 Task: Create List Target Audience in Board Sales Performance Metrics to Workspace Change Management Consulting. Create List Customer Personas in Board Public Affairs Campaign Management to Workspace Change Management Consulting. Create List Content Marketing in Board Product User Experience Testing and Optimization to Workspace Change Management Consulting
Action: Mouse moved to (620, 159)
Screenshot: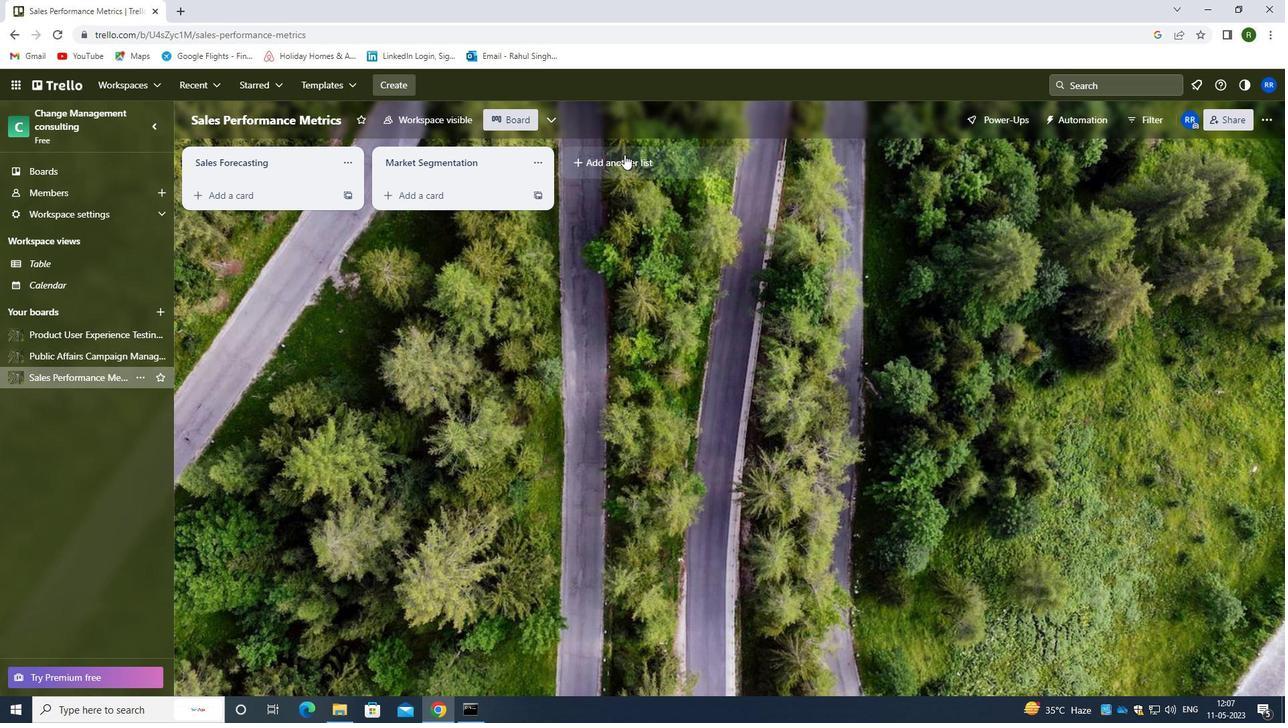
Action: Mouse pressed left at (620, 159)
Screenshot: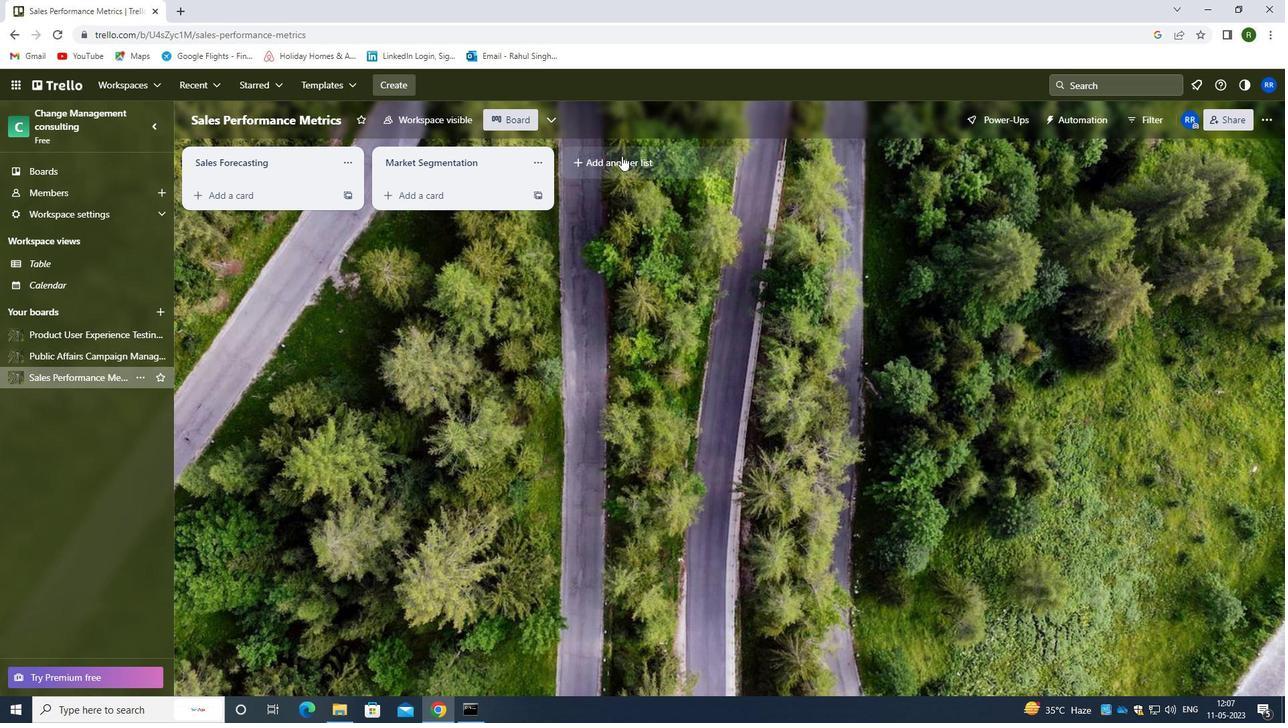 
Action: Mouse moved to (611, 162)
Screenshot: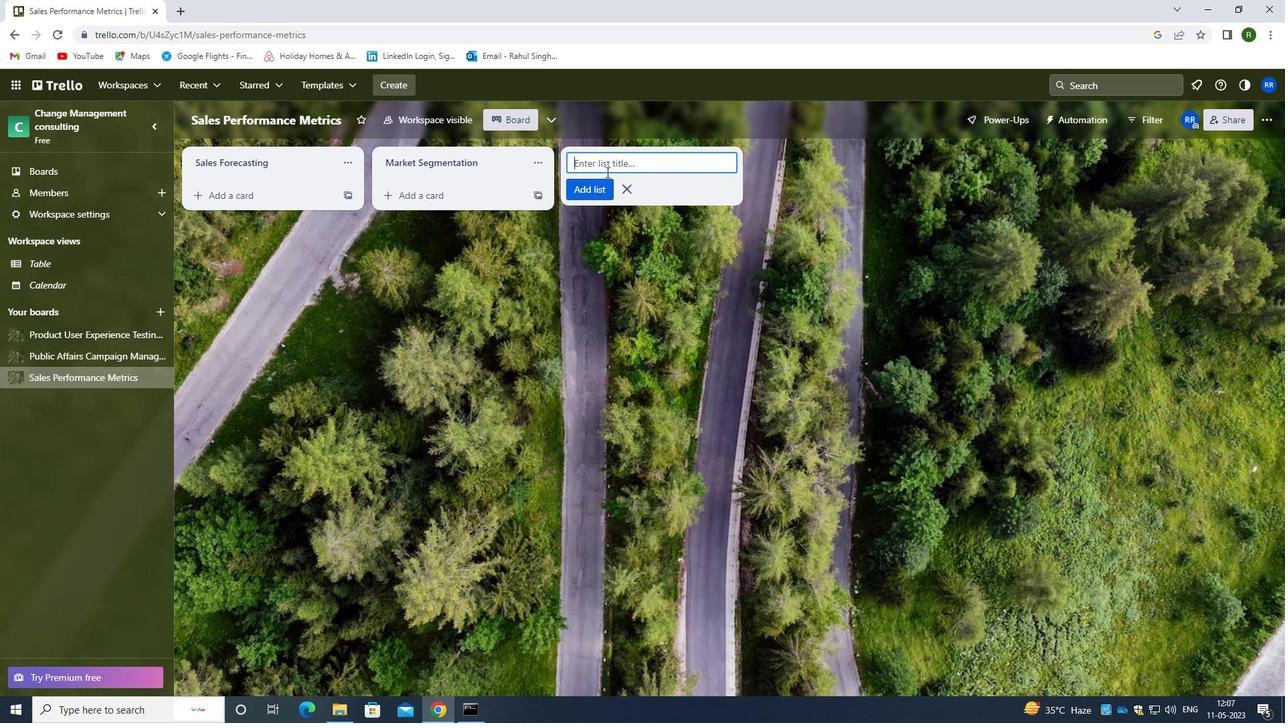 
Action: Mouse pressed left at (611, 162)
Screenshot: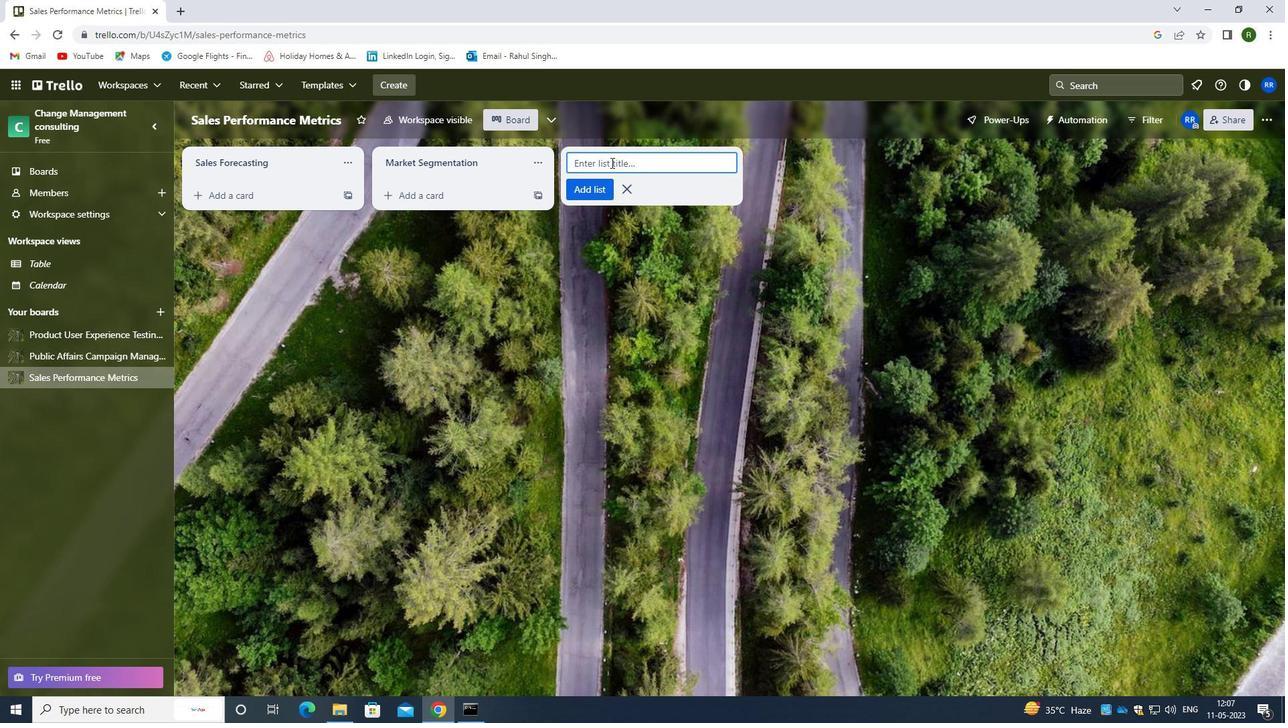 
Action: Mouse moved to (610, 160)
Screenshot: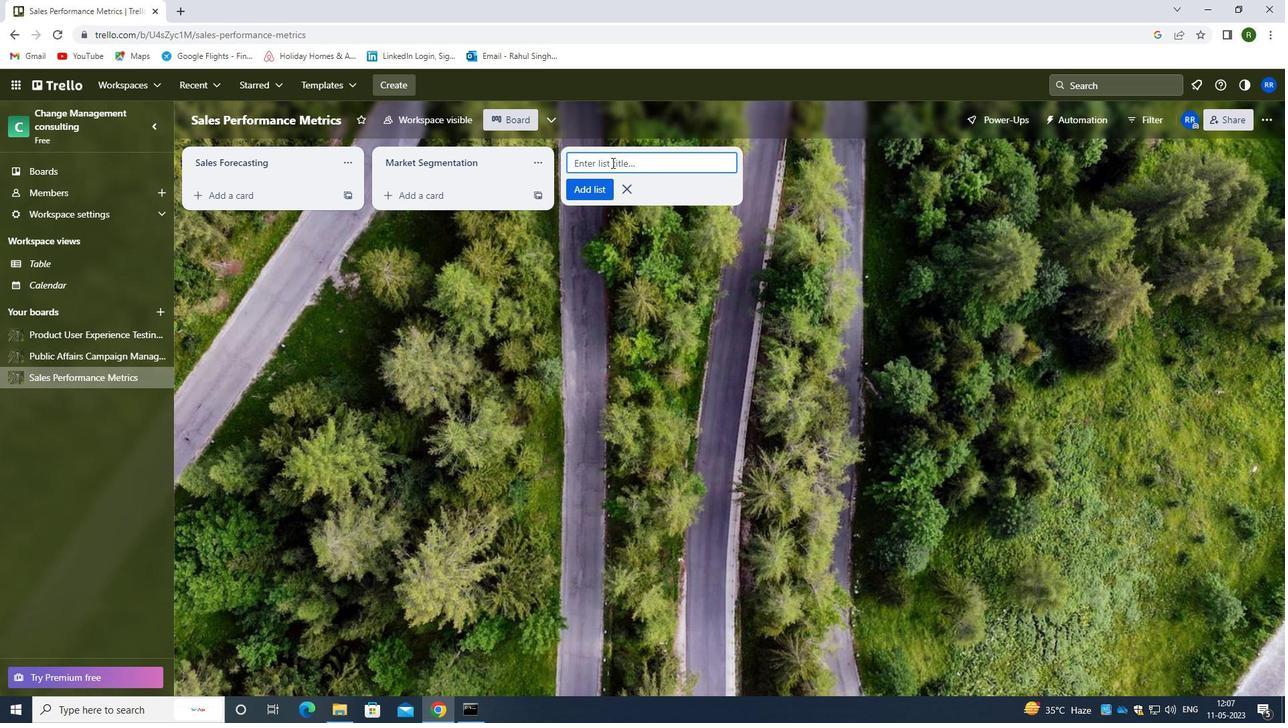 
Action: Key pressed <Key.caps_lock>t<Key.caps_lock>arget<Key.space><Key.caps_lock>a<Key.caps_lock>Udience
Screenshot: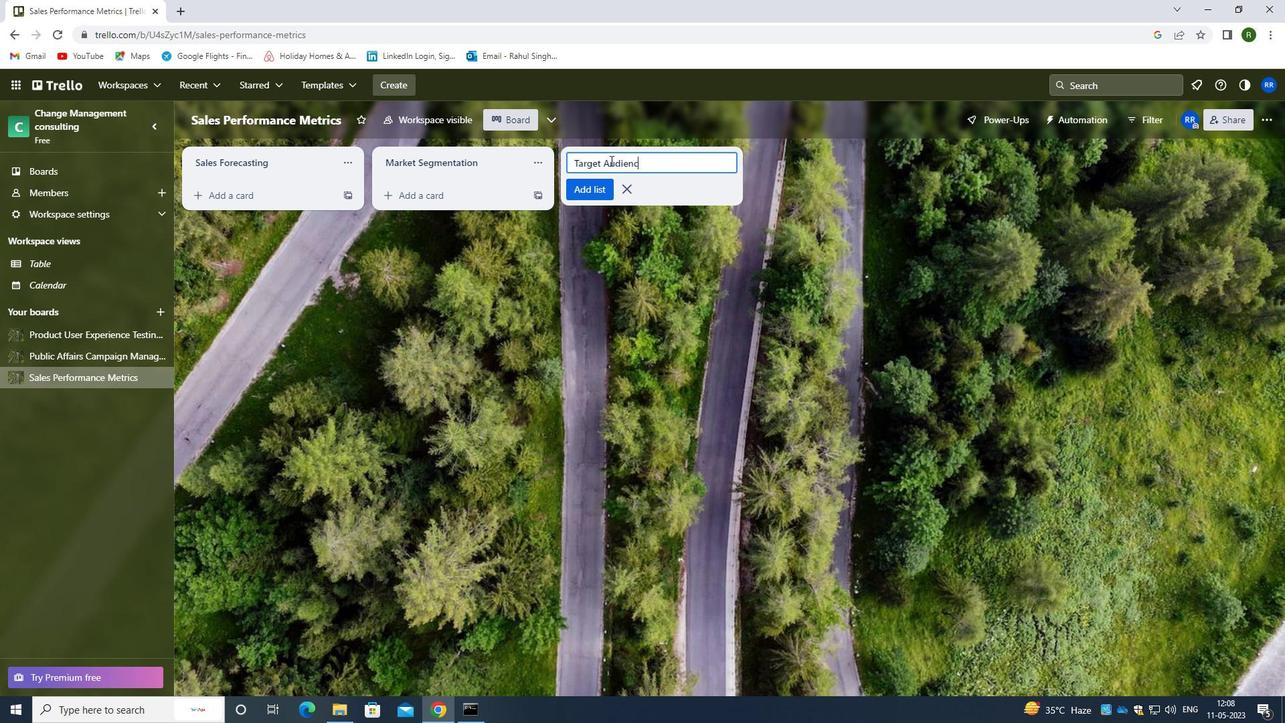 
Action: Mouse moved to (598, 188)
Screenshot: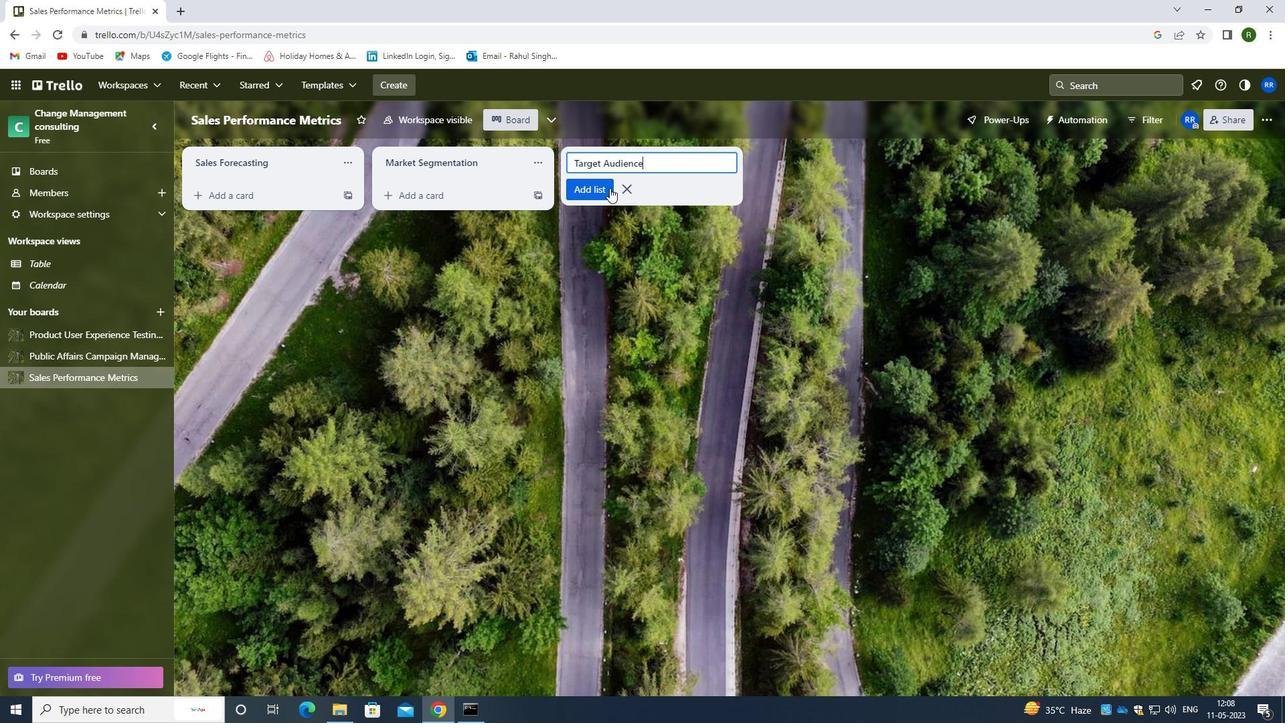 
Action: Mouse pressed left at (598, 188)
Screenshot: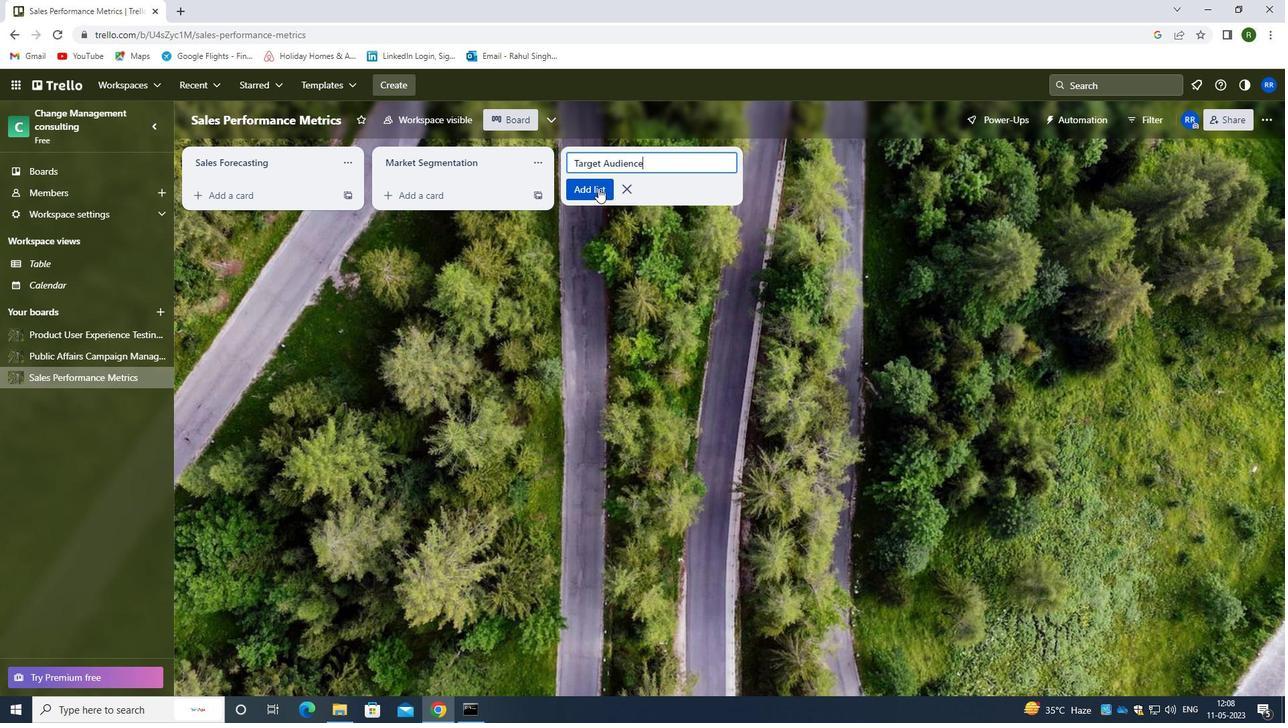 
Action: Mouse moved to (64, 358)
Screenshot: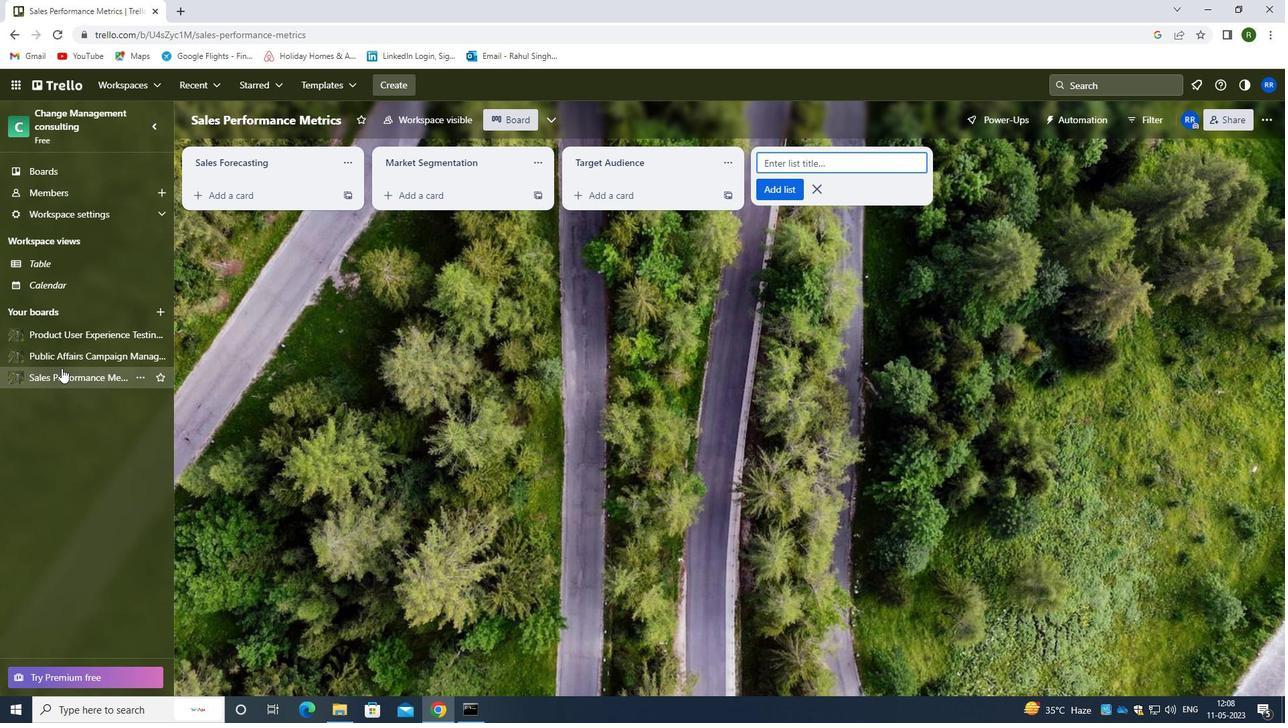 
Action: Mouse pressed left at (64, 358)
Screenshot: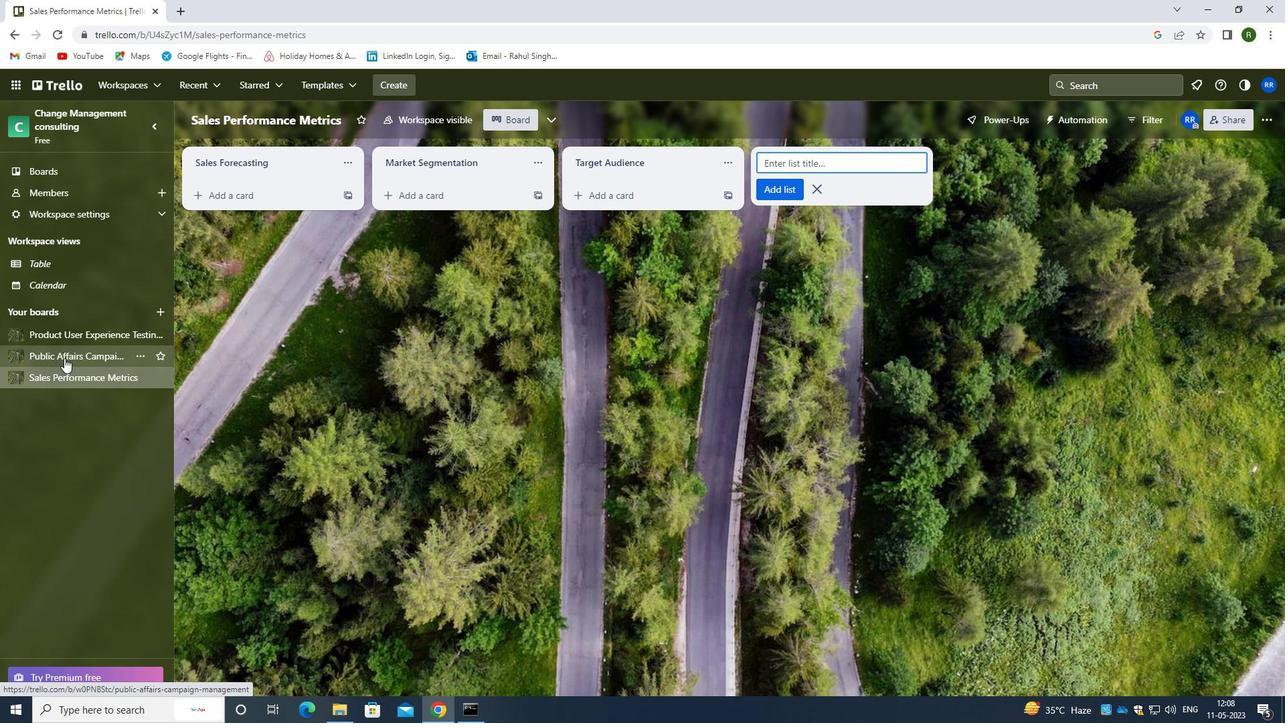
Action: Mouse moved to (597, 166)
Screenshot: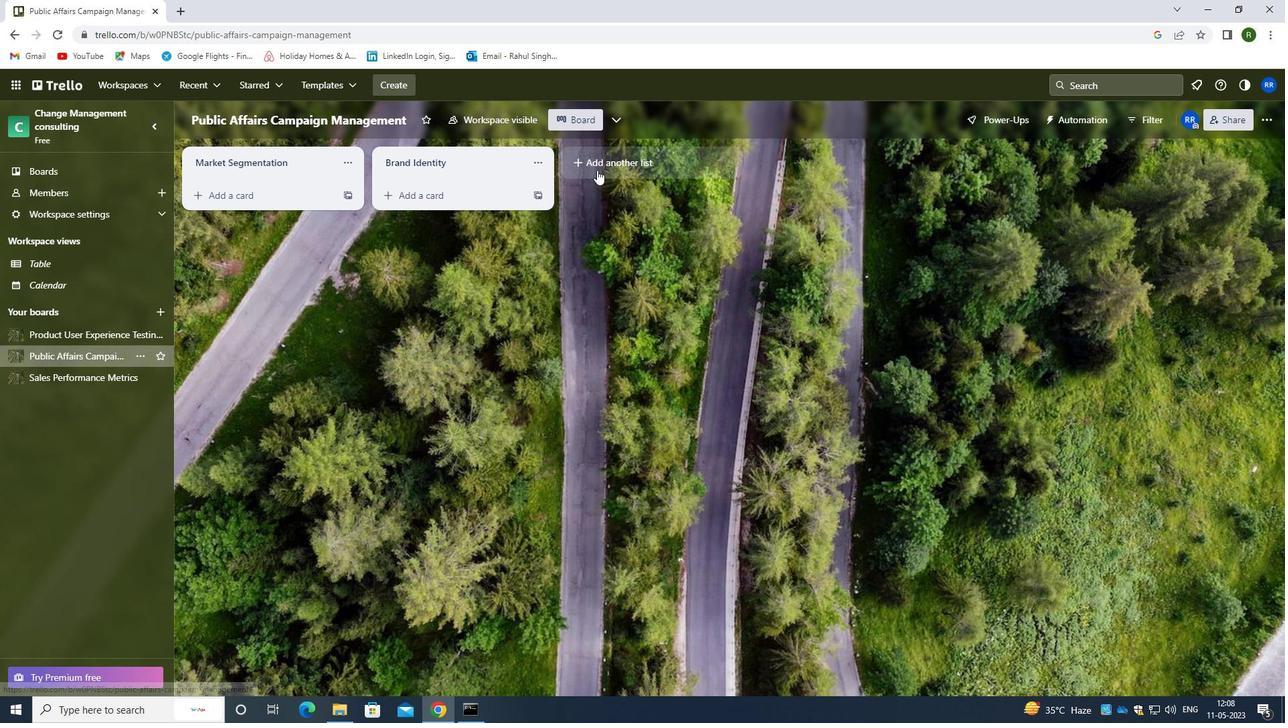 
Action: Mouse pressed left at (597, 166)
Screenshot: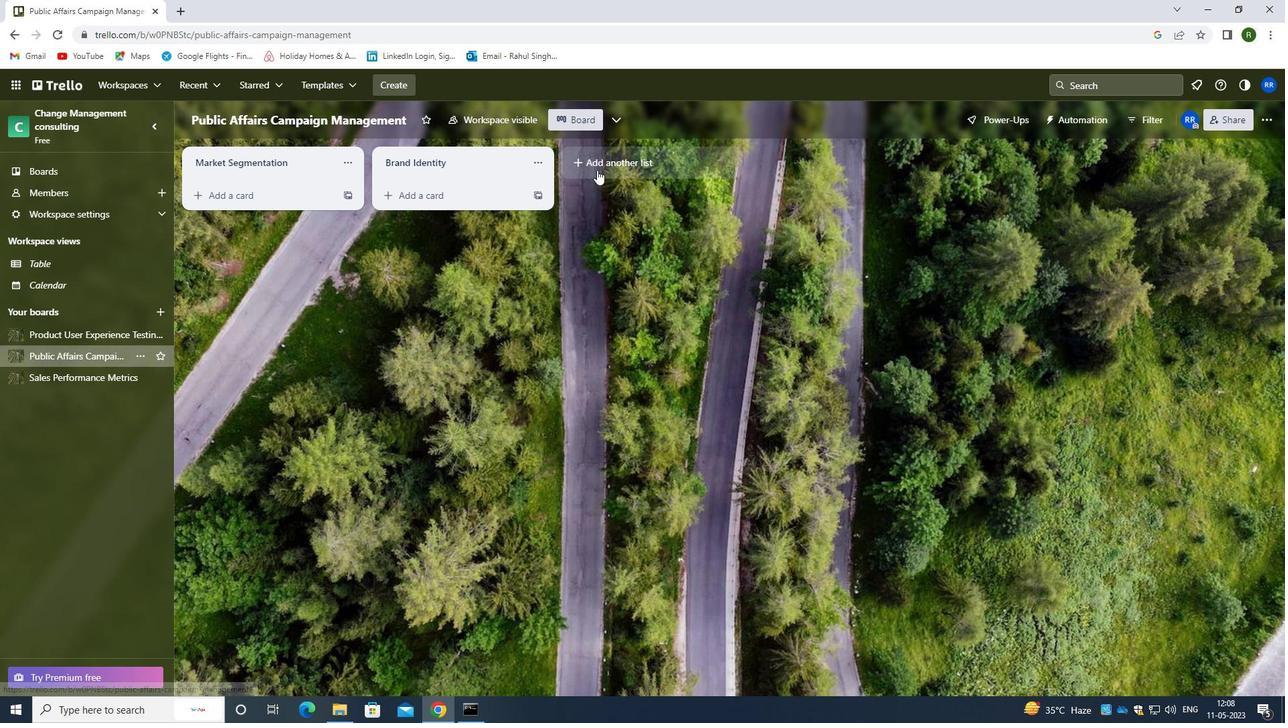 
Action: Mouse moved to (596, 162)
Screenshot: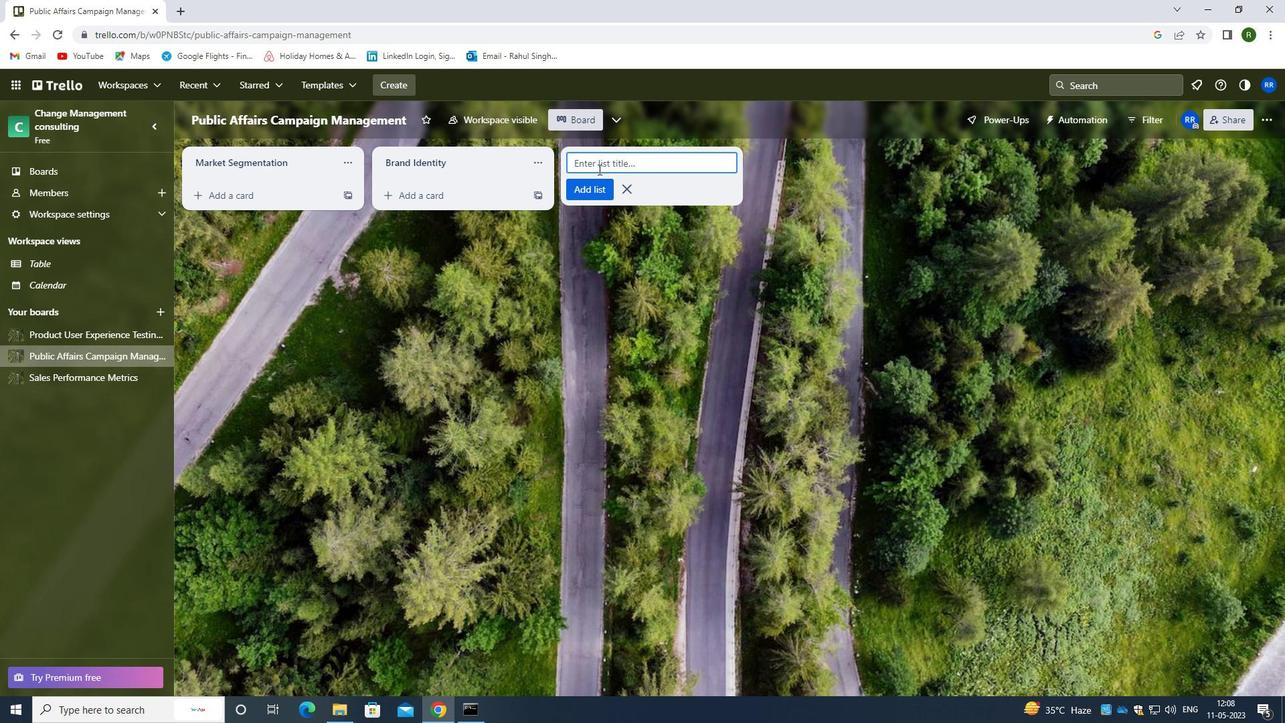 
Action: Mouse pressed left at (596, 162)
Screenshot: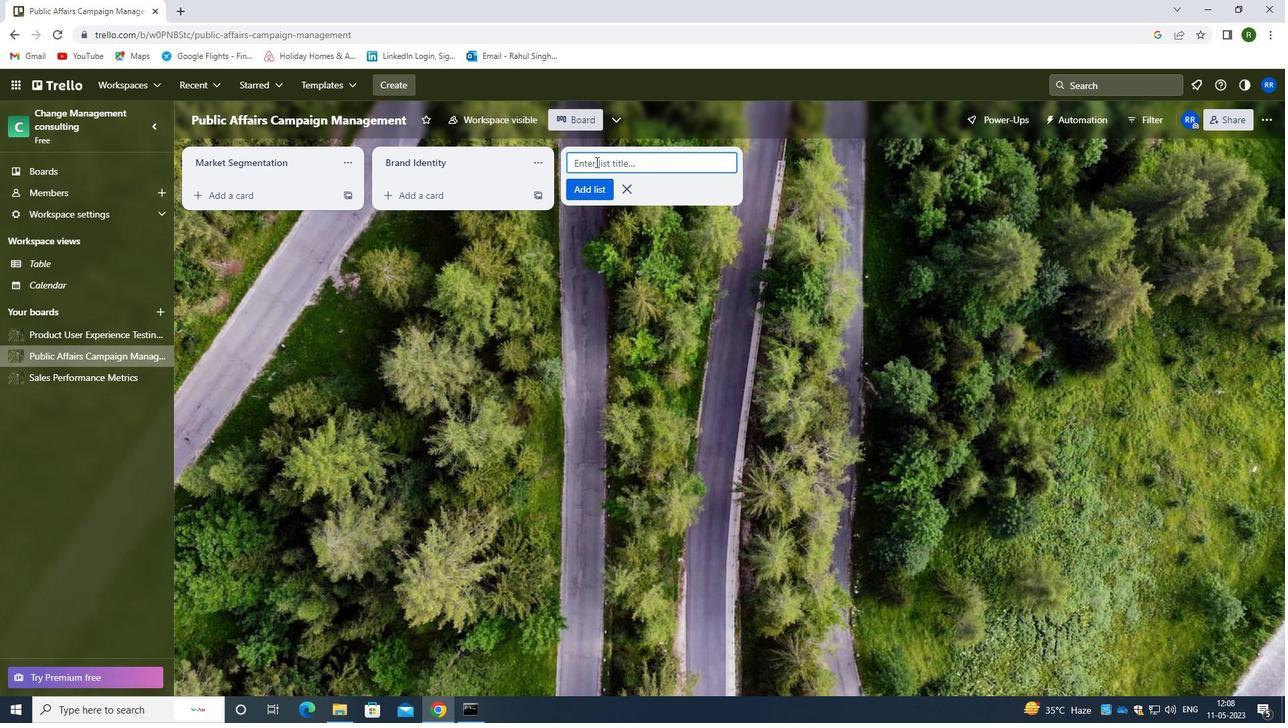 
Action: Mouse moved to (596, 161)
Screenshot: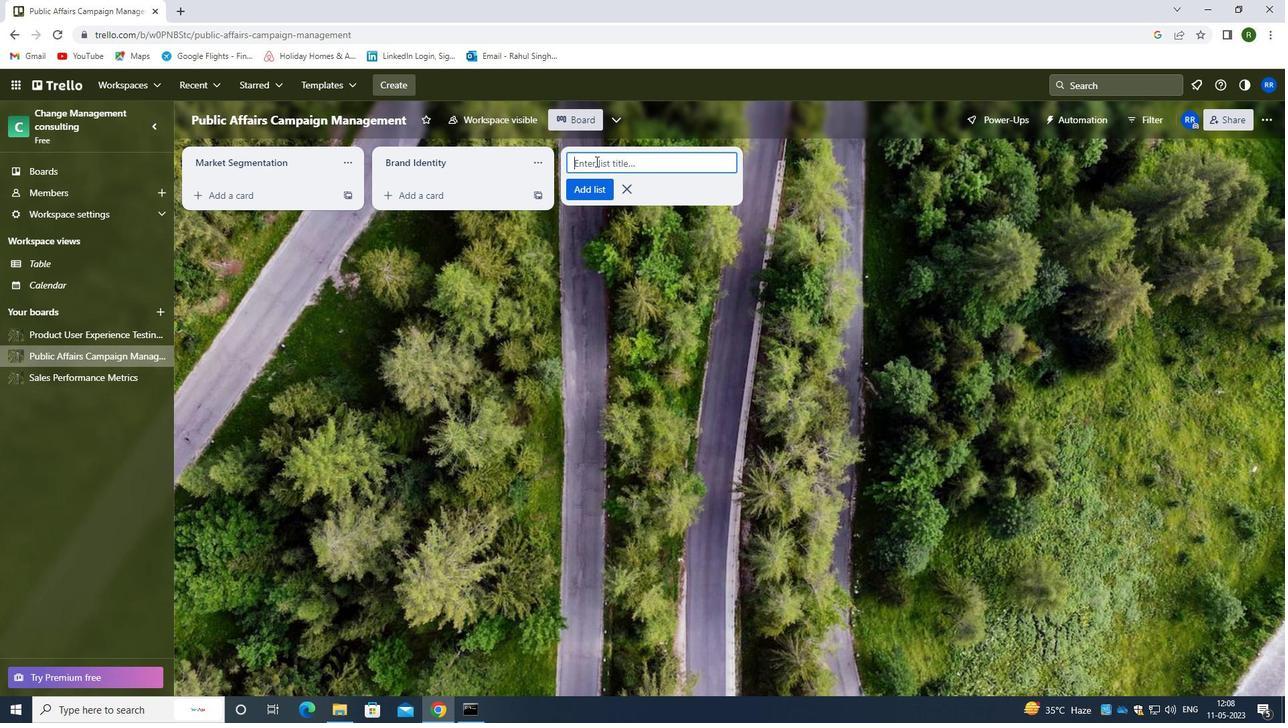
Action: Key pressed <Key.caps_lock>c<Key.caps_lock>ustomer<Key.space><Key.caps_lock>P<Key.caps_lock>es<Key.backspace>rsons
Screenshot: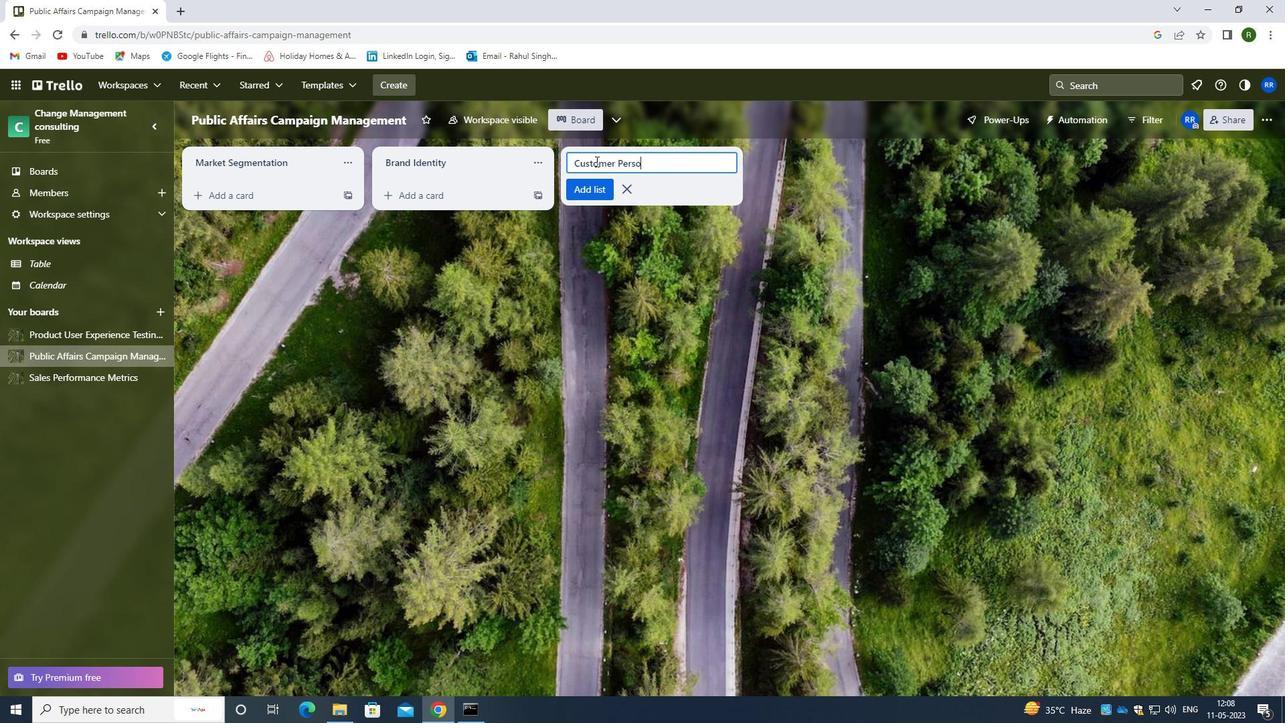 
Action: Mouse moved to (588, 186)
Screenshot: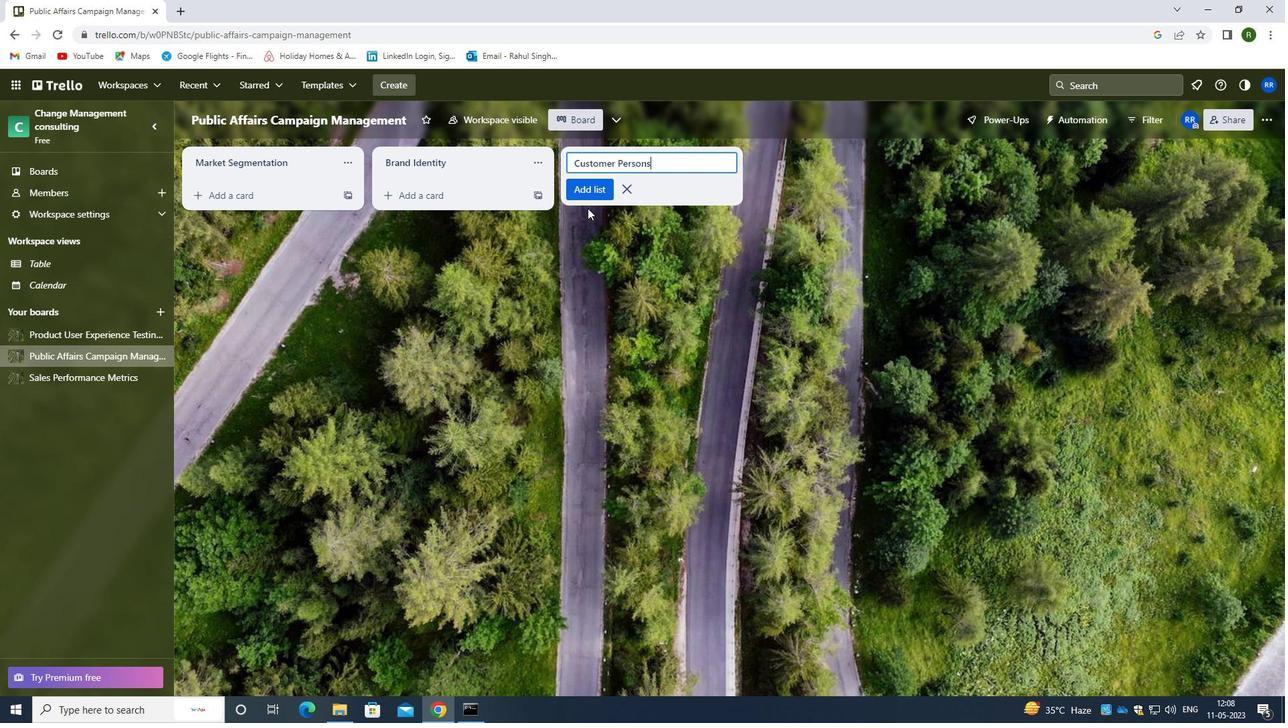 
Action: Mouse pressed left at (588, 186)
Screenshot: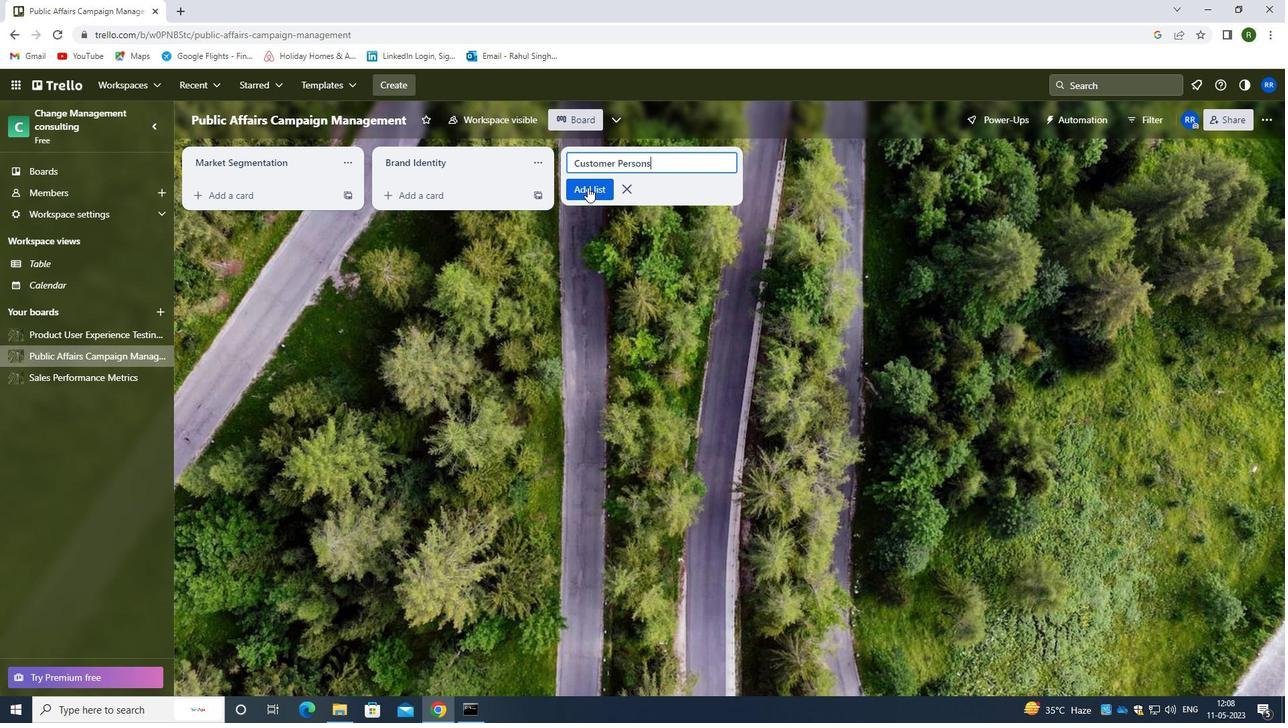 
Action: Mouse moved to (66, 332)
Screenshot: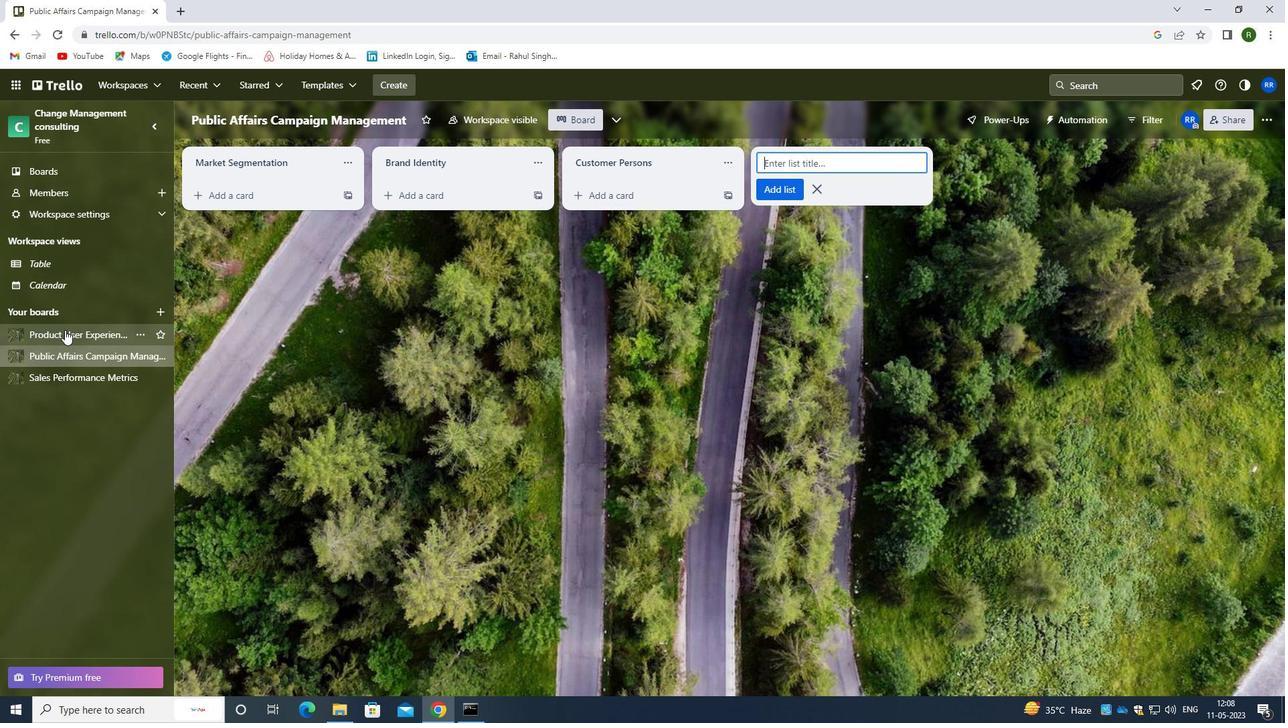 
Action: Mouse pressed left at (66, 332)
Screenshot: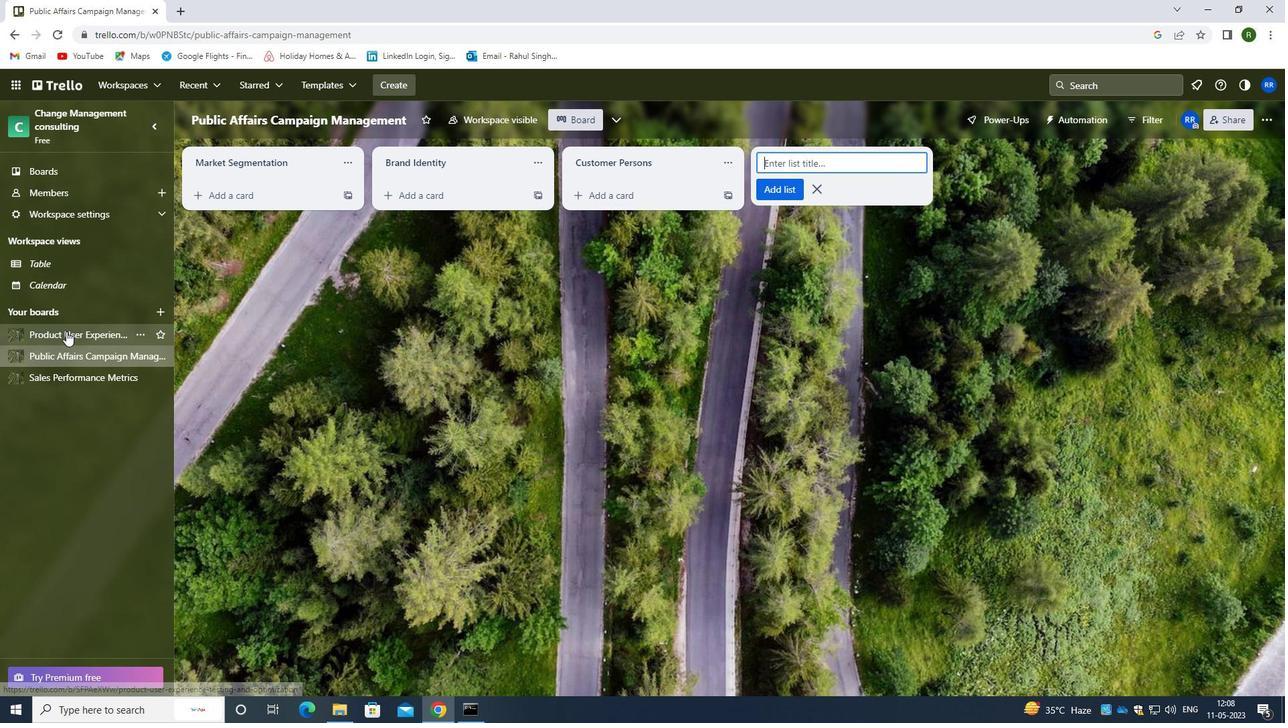 
Action: Mouse moved to (611, 160)
Screenshot: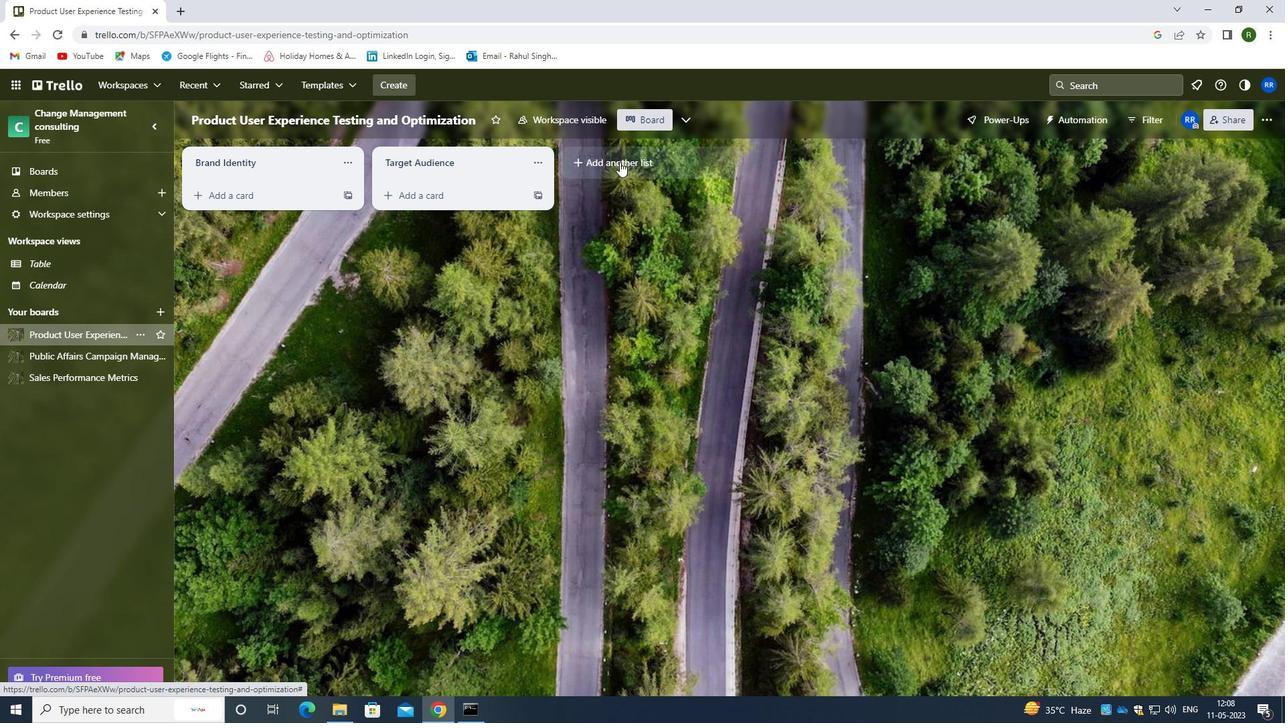 
Action: Mouse pressed left at (611, 160)
Screenshot: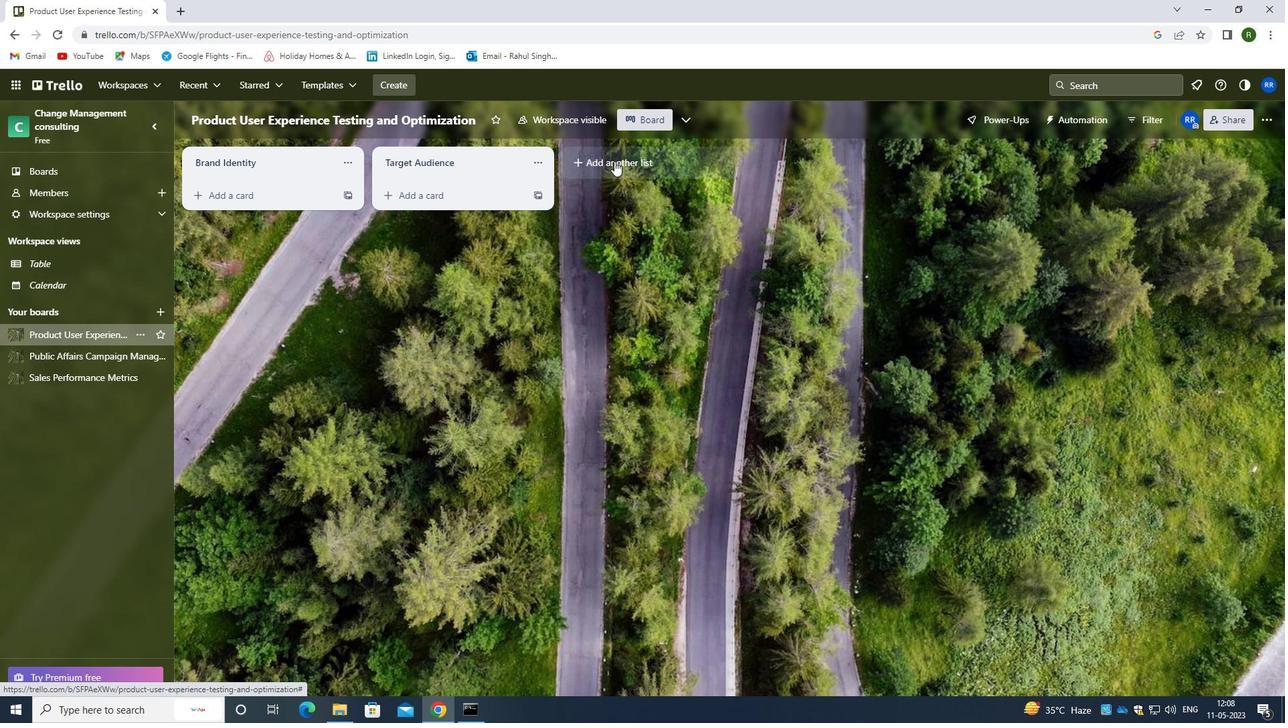
Action: Mouse moved to (609, 162)
Screenshot: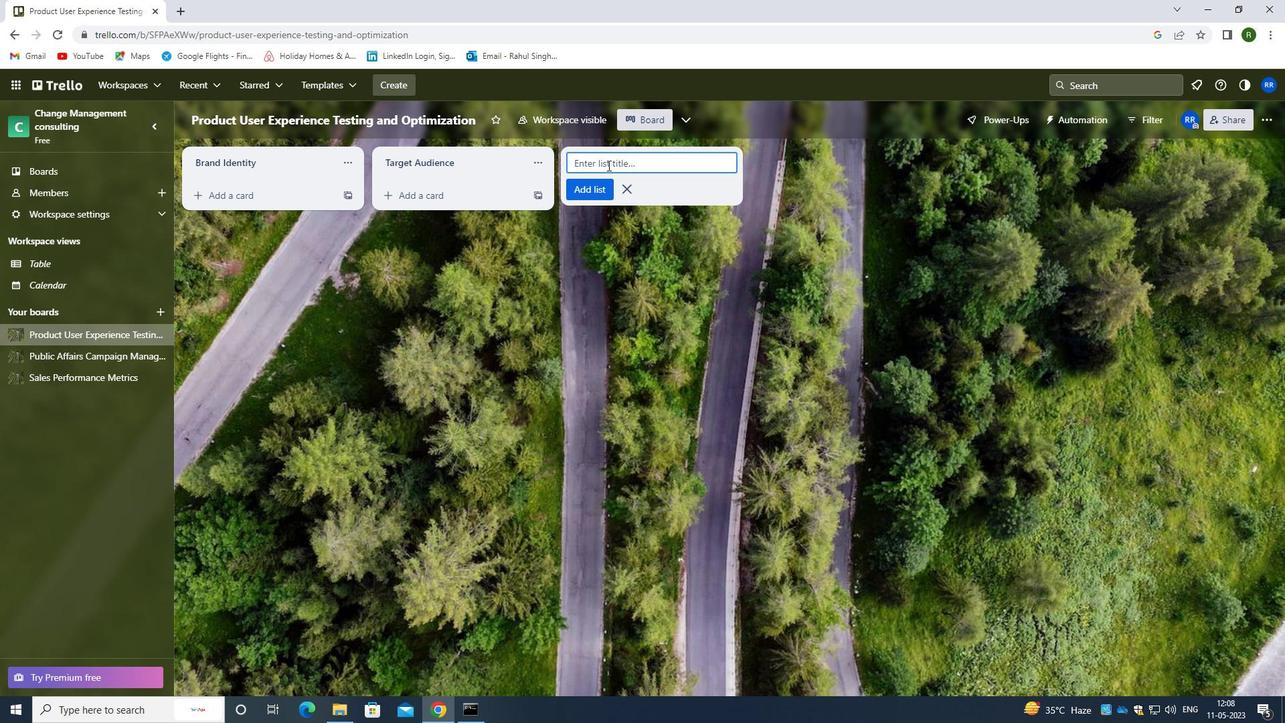 
Action: Mouse pressed left at (609, 162)
Screenshot: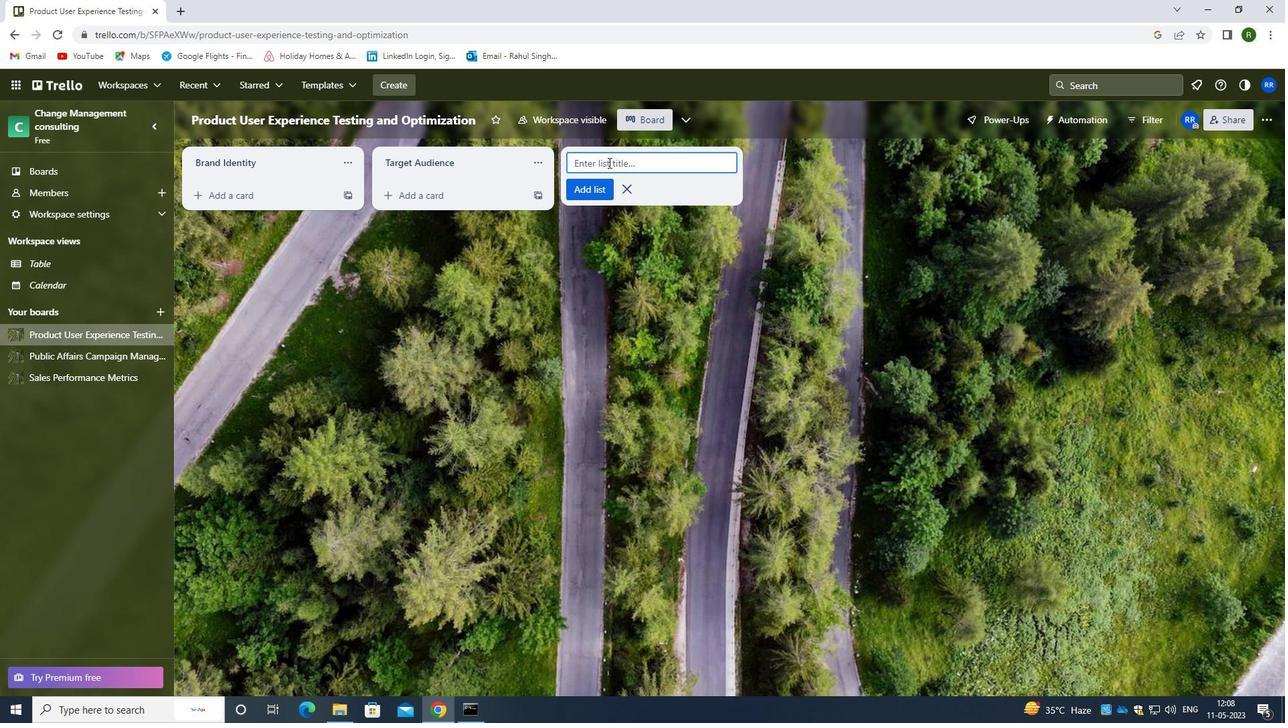 
Action: Mouse moved to (576, 142)
Screenshot: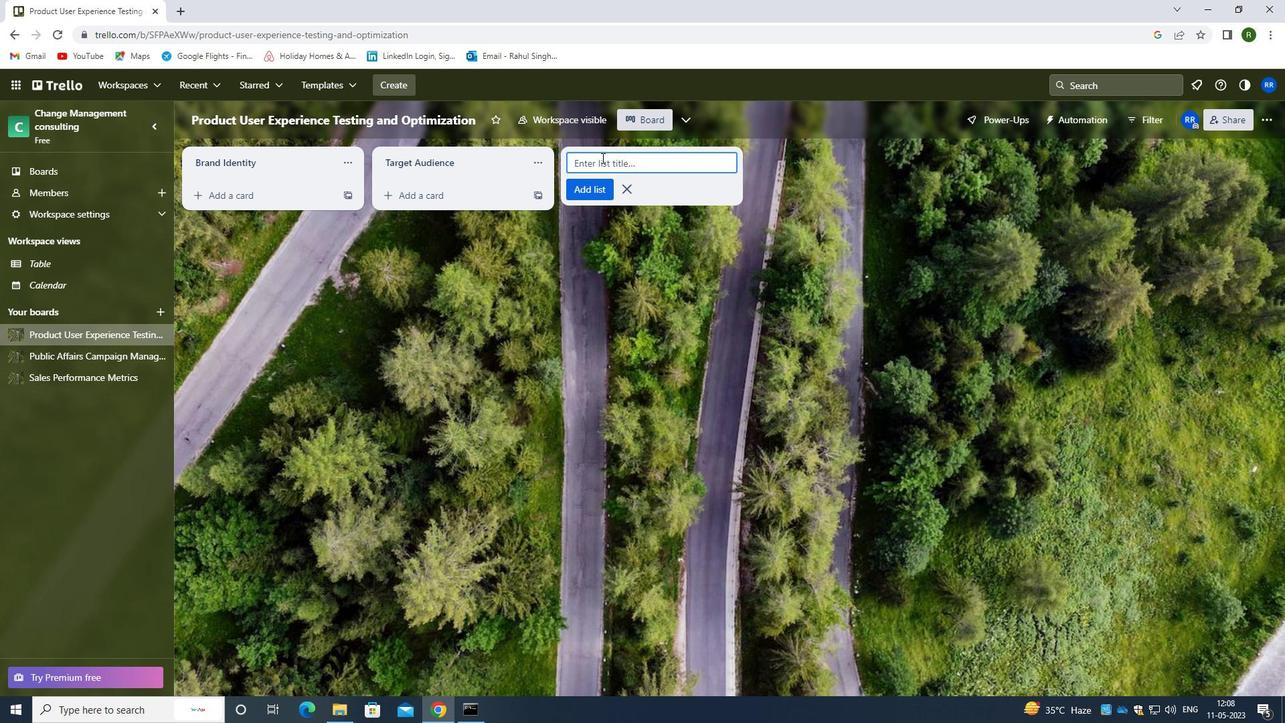 
Action: Key pressed <Key.caps_lock>c<Key.caps_lock>ontent<Key.space><Key.caps_lock>M<Key.caps_lock>arketing<Key.space>
Screenshot: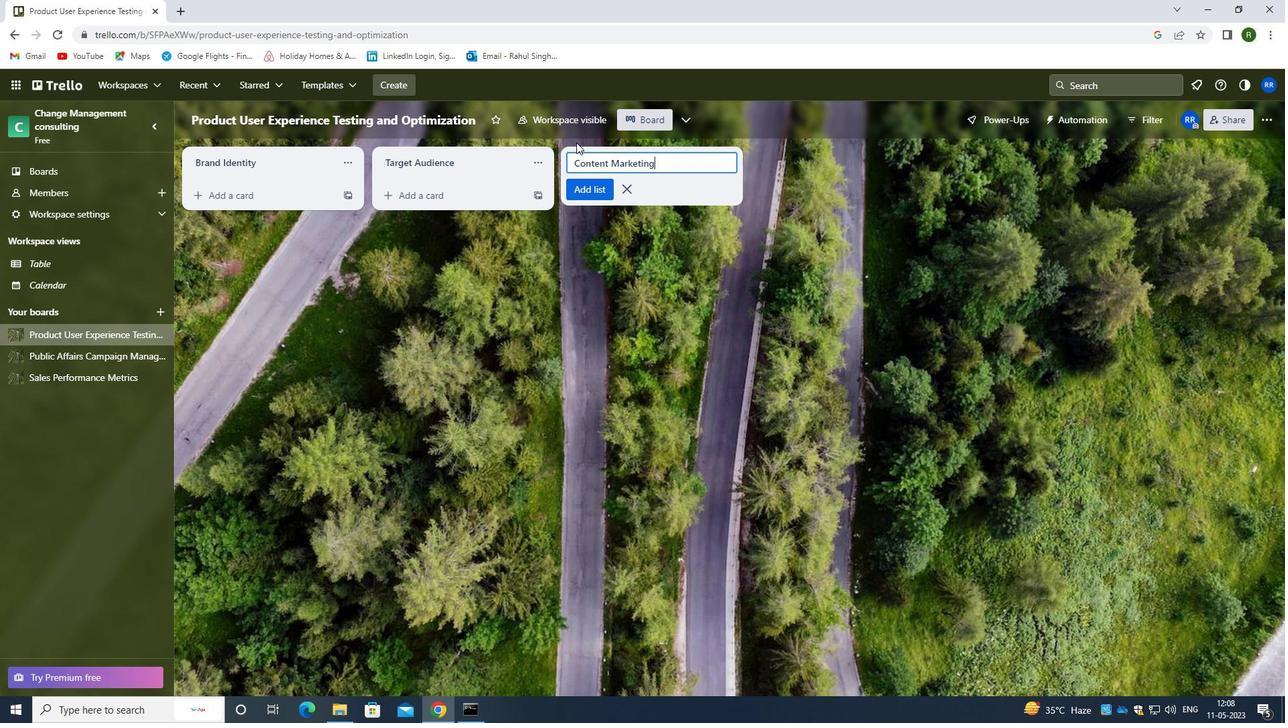 
Action: Mouse moved to (591, 194)
Screenshot: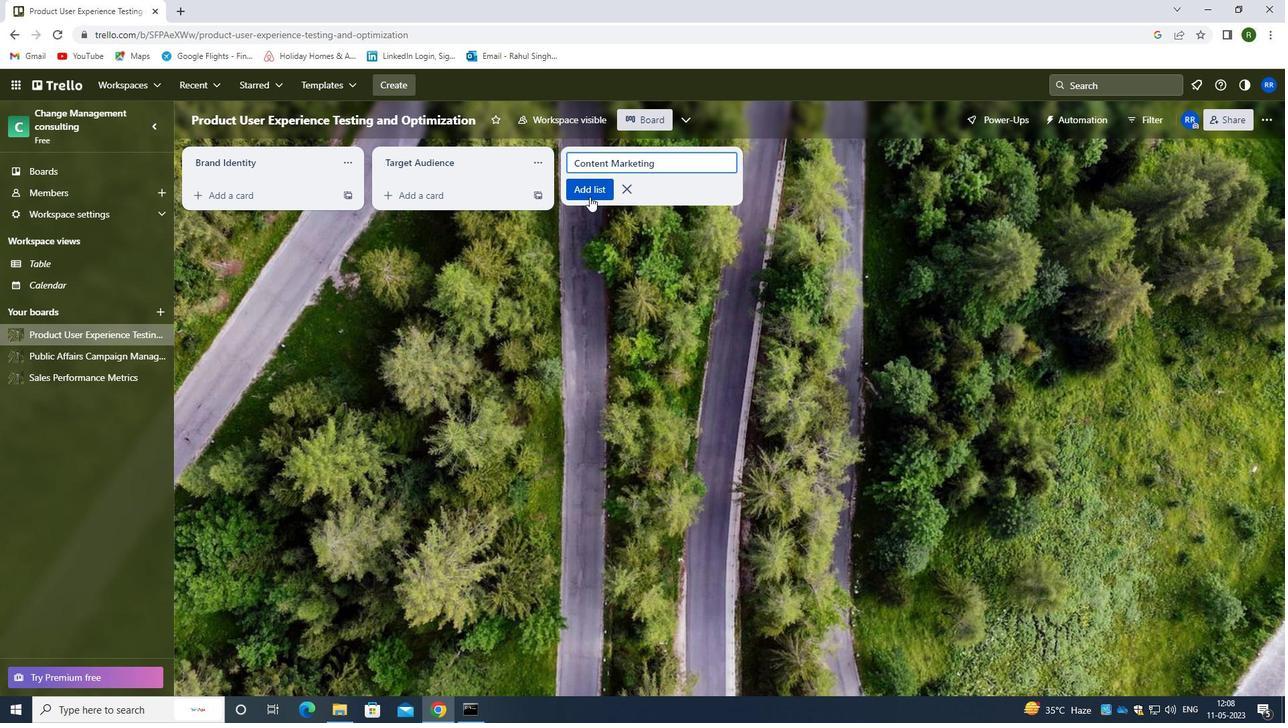 
Action: Mouse pressed left at (591, 194)
Screenshot: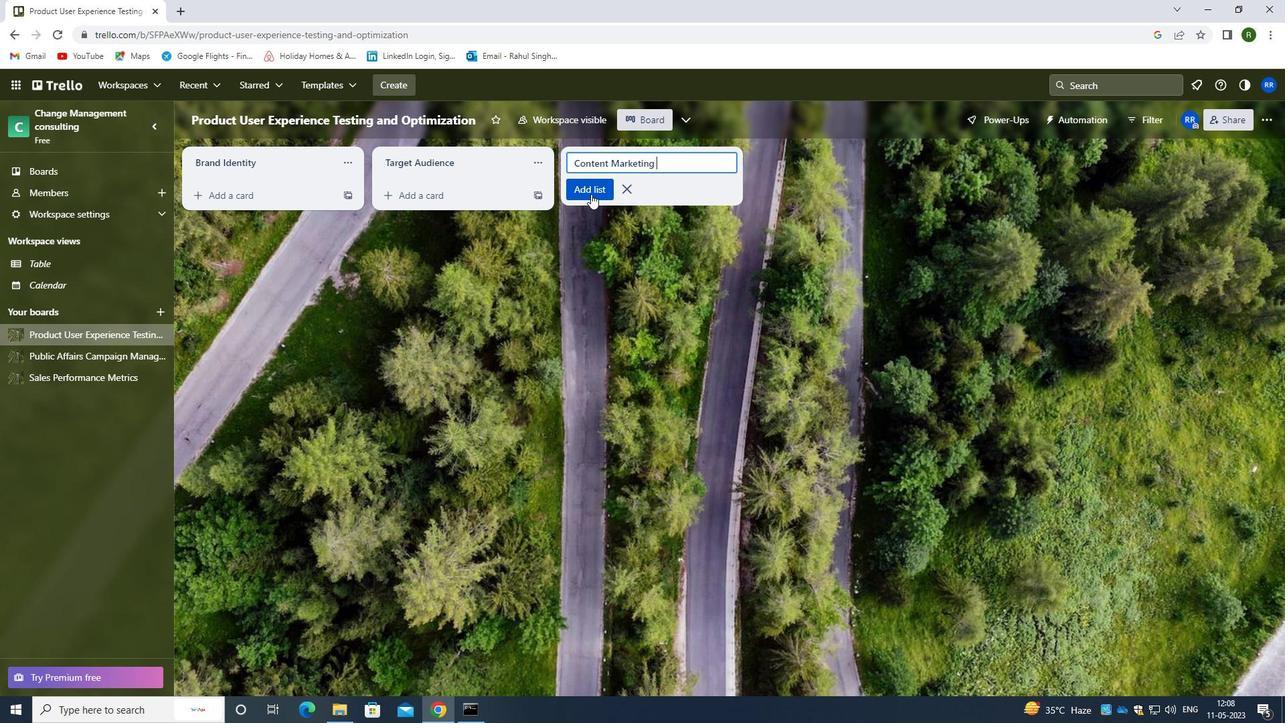 
Action: Mouse moved to (599, 265)
Screenshot: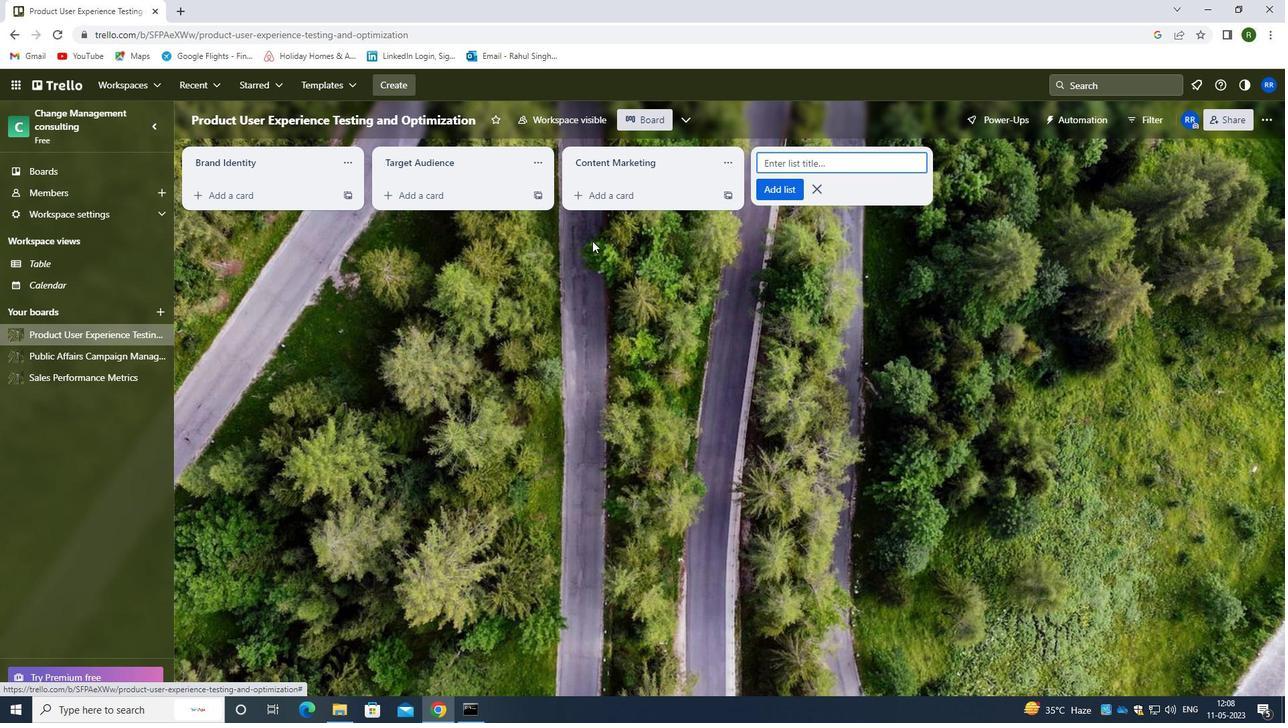 
Action: Mouse pressed left at (599, 265)
Screenshot: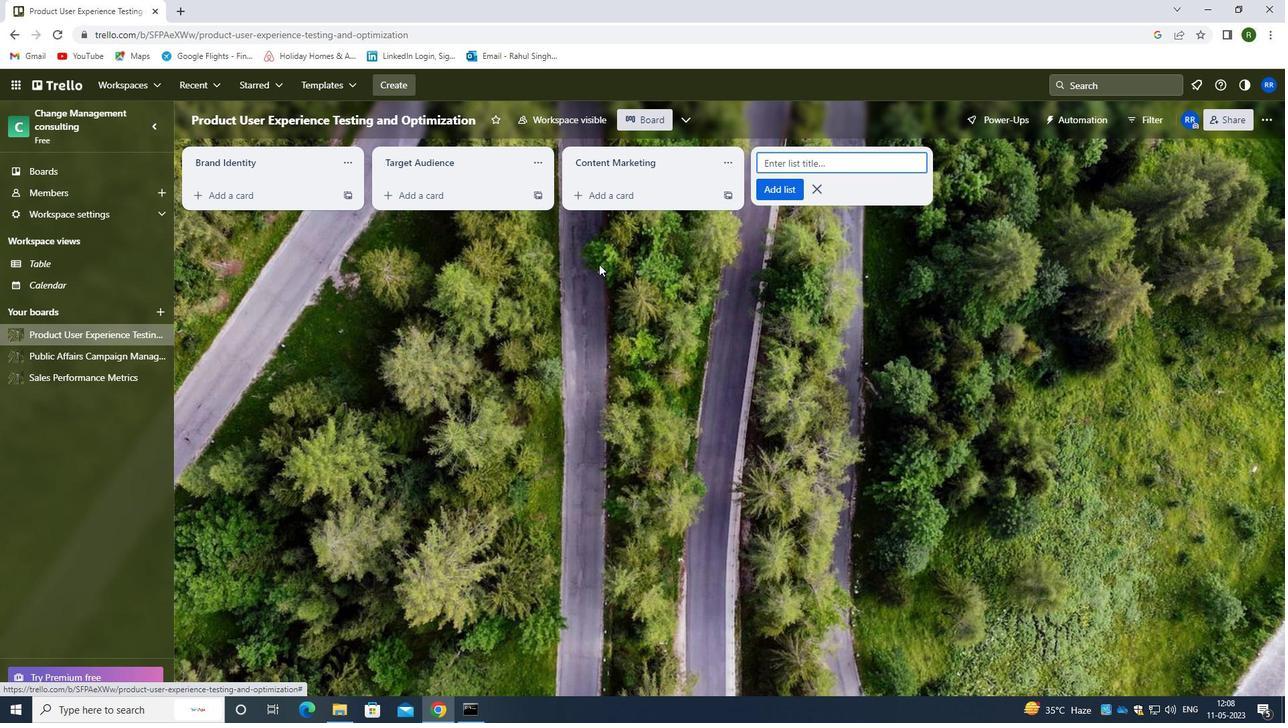
Action: Mouse moved to (603, 265)
Screenshot: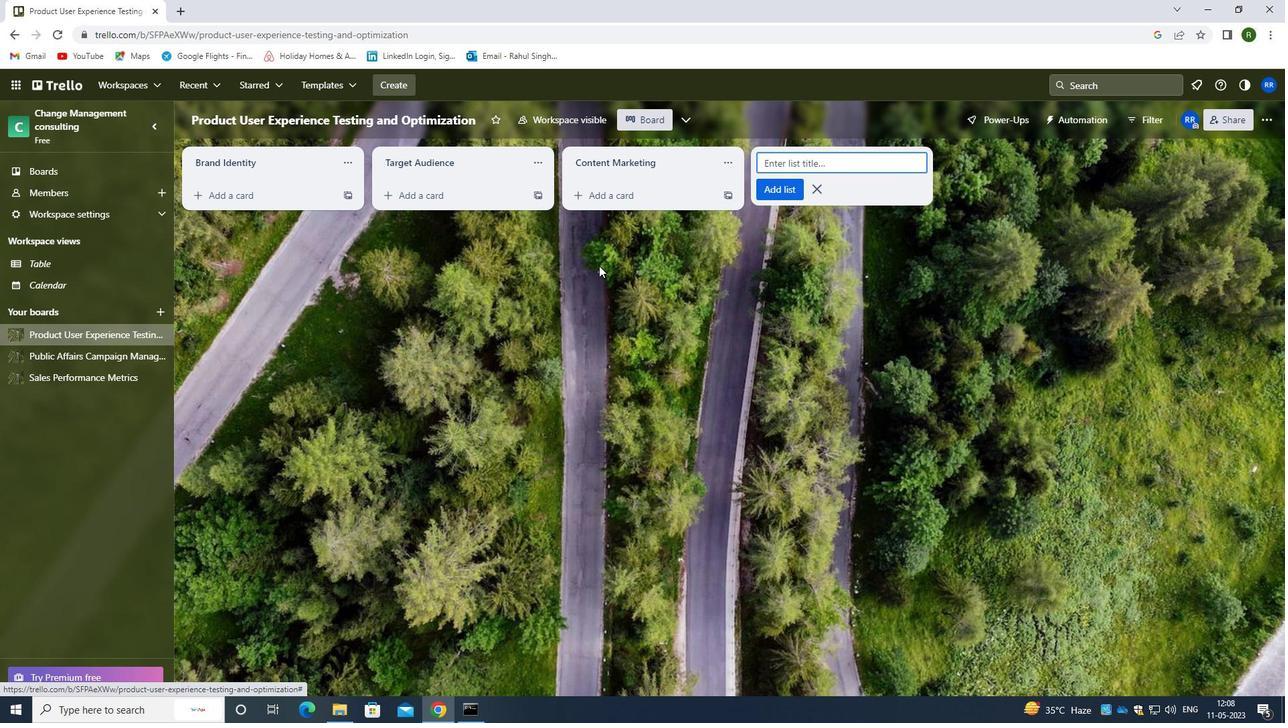 
